 Task: Change Transition Time to 4.0s
Action: Mouse moved to (787, 305)
Screenshot: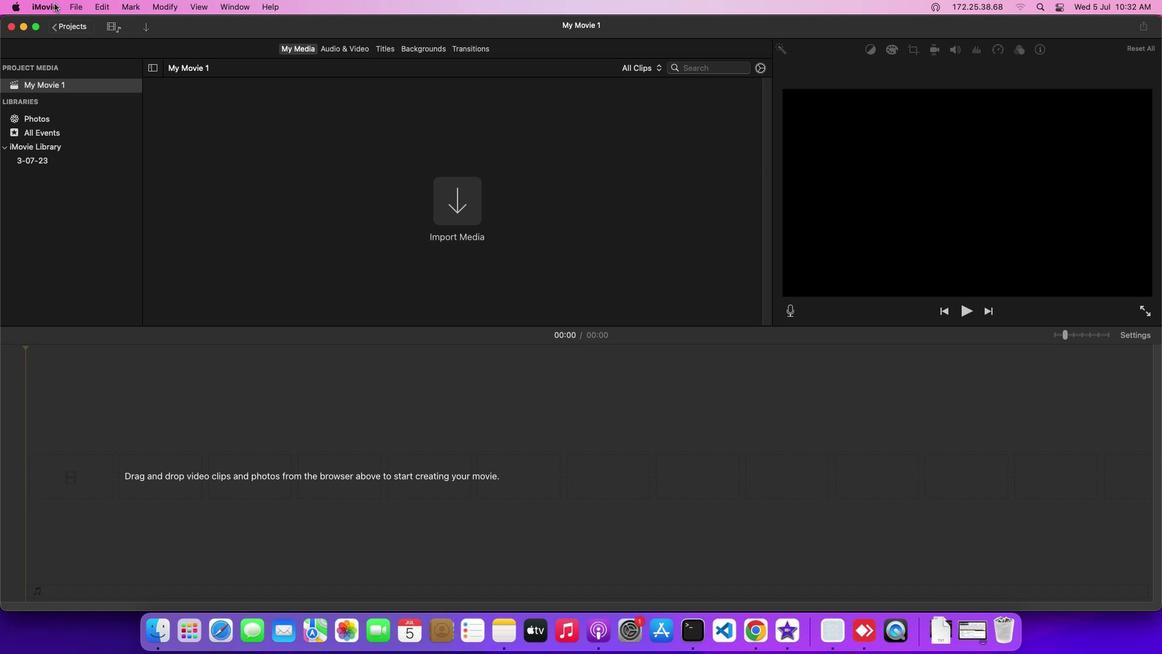 
Action: Mouse pressed left at (787, 305)
Screenshot: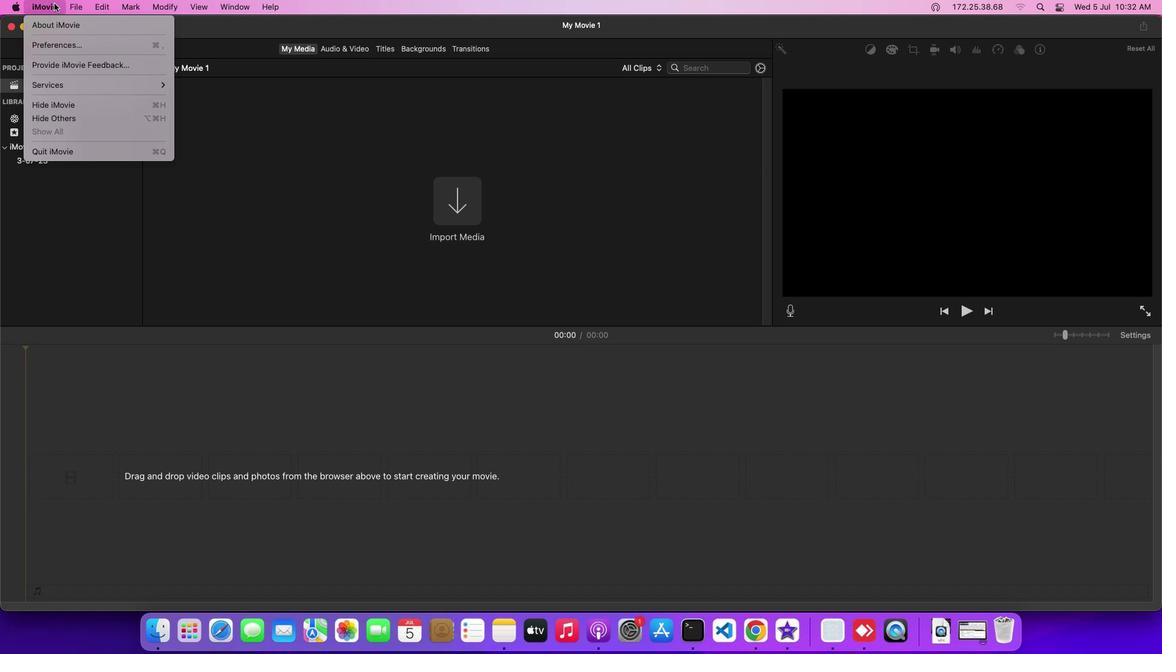 
Action: Mouse moved to (787, 305)
Screenshot: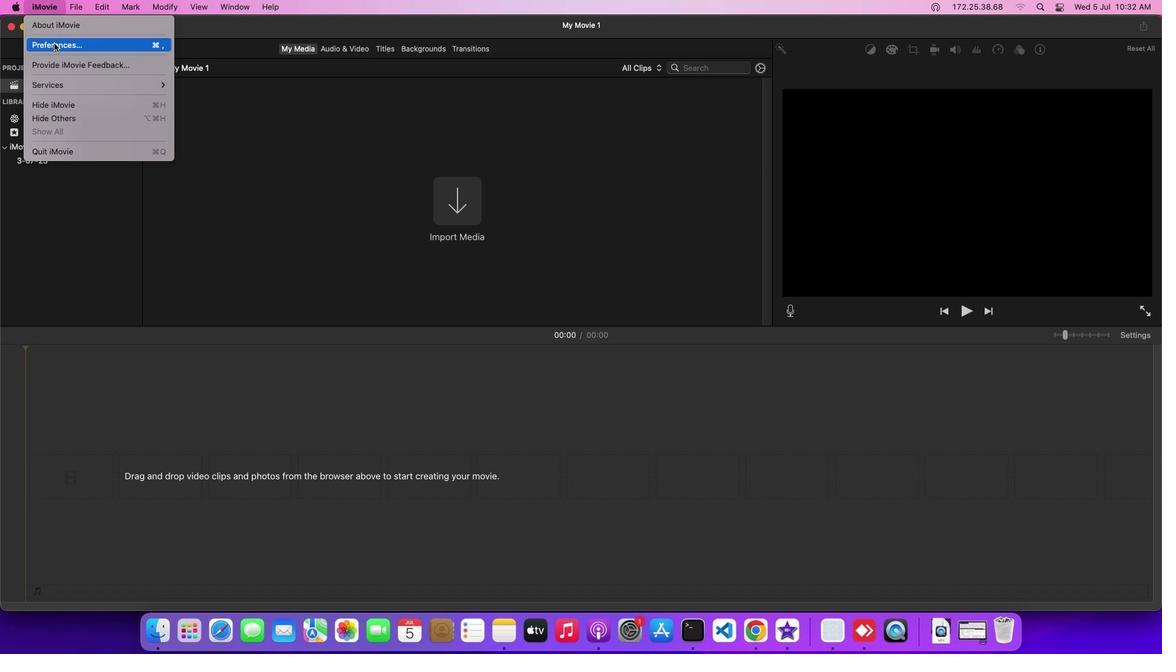 
Action: Mouse pressed left at (787, 305)
Screenshot: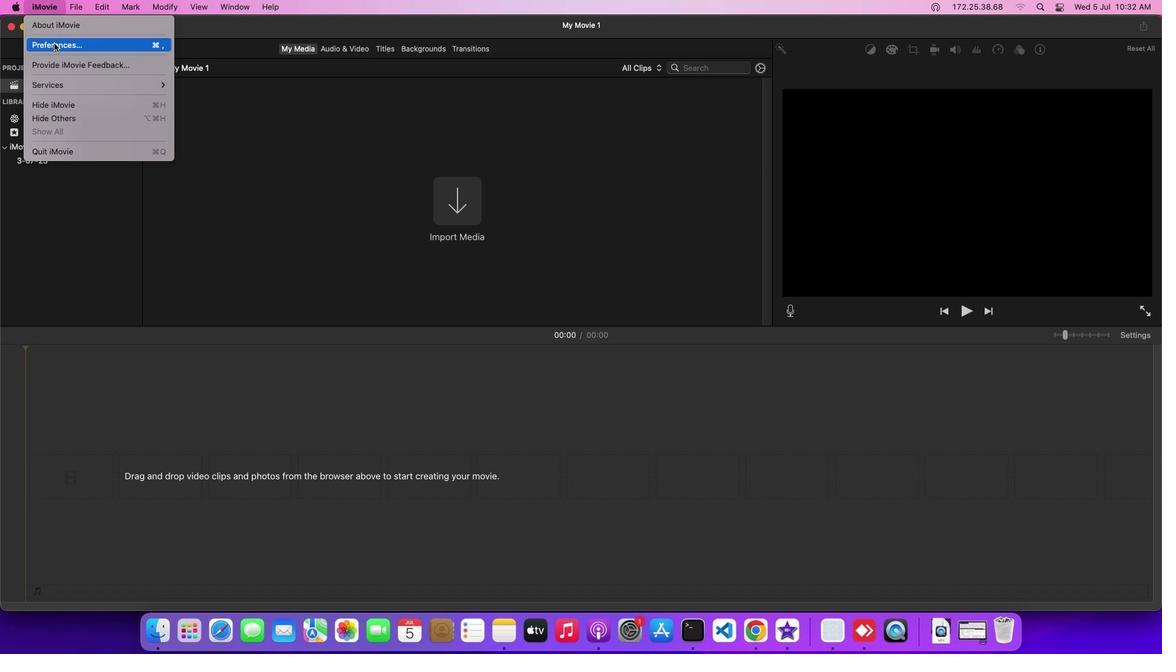 
Action: Mouse moved to (787, 305)
Screenshot: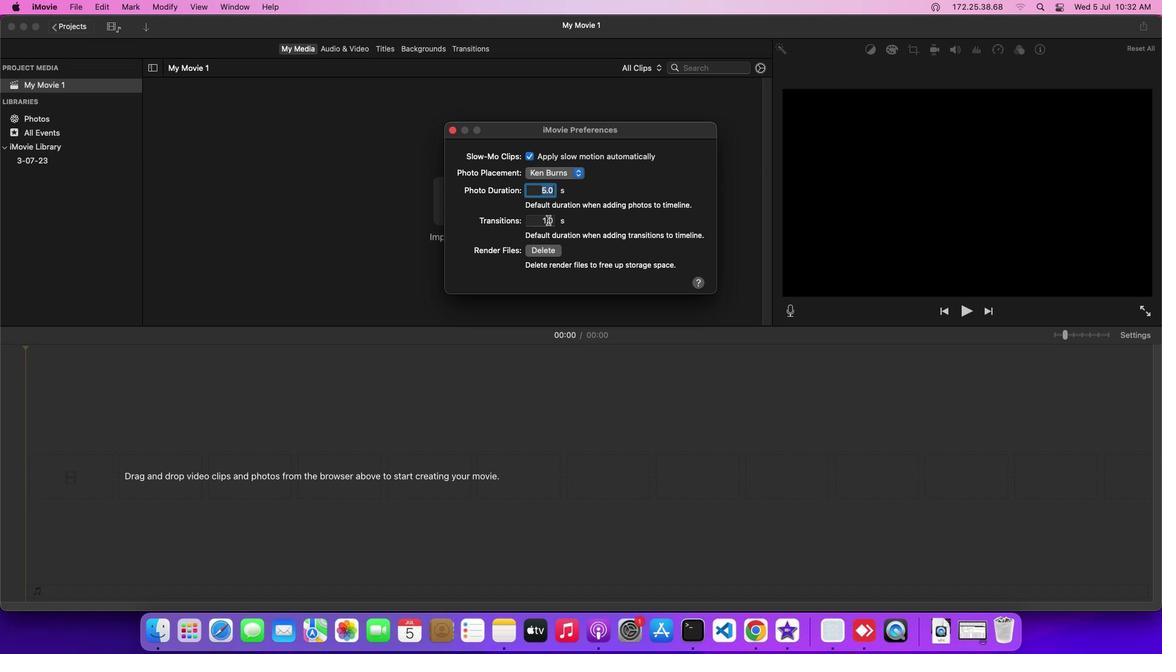 
Action: Mouse pressed left at (787, 305)
Screenshot: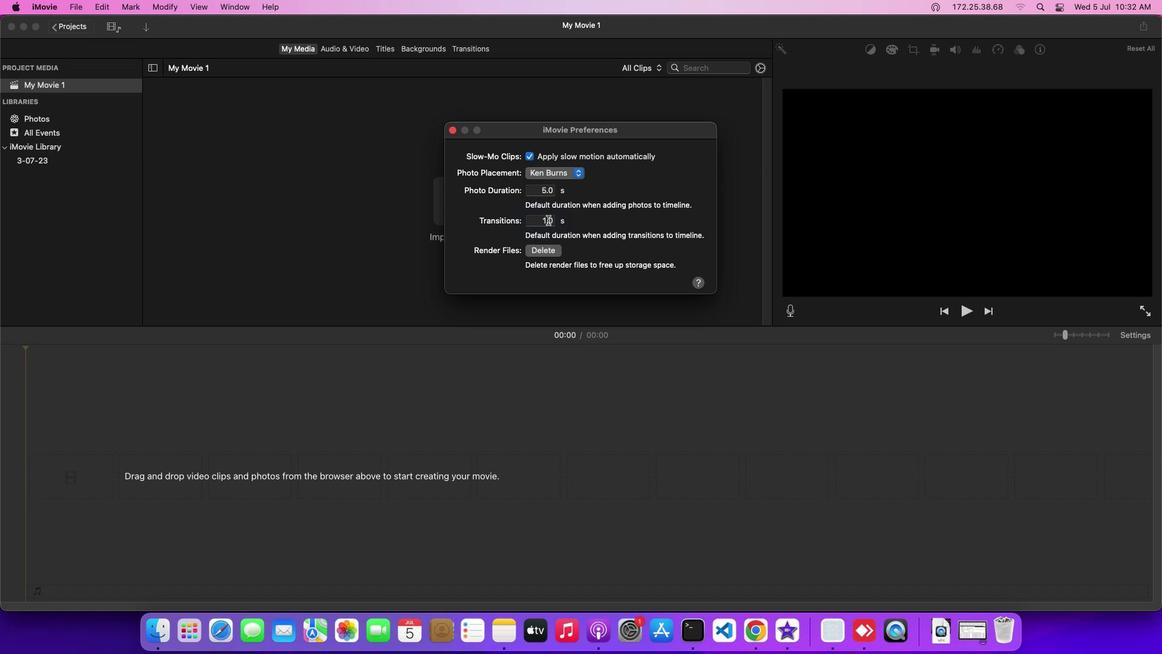 
Action: Mouse moved to (787, 305)
Screenshot: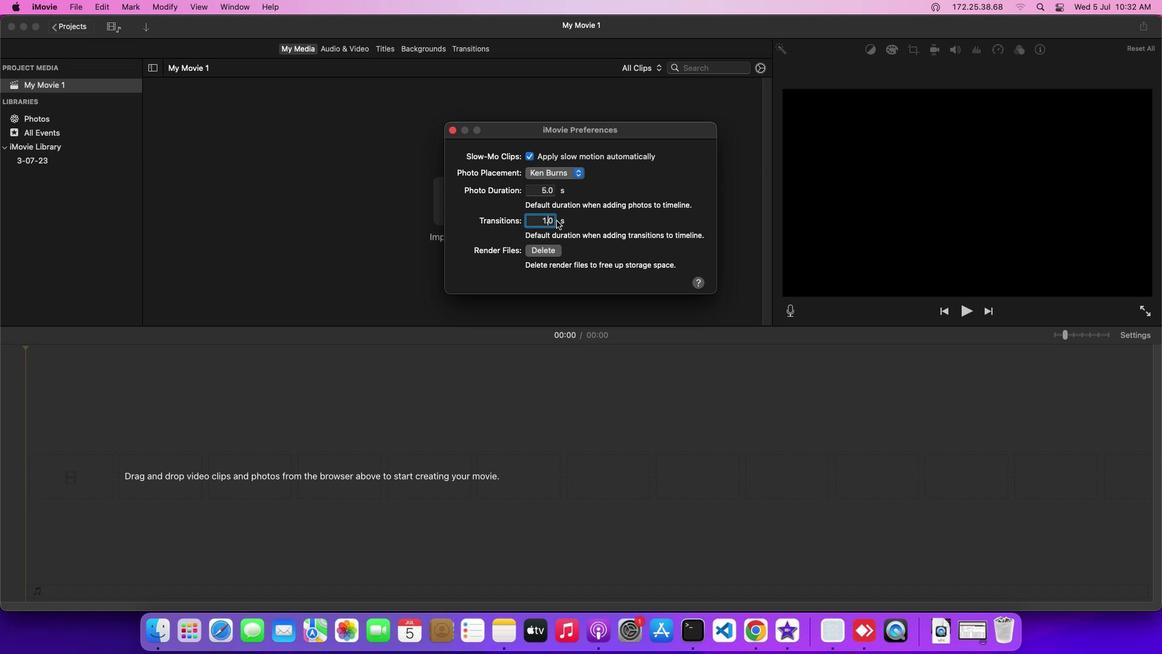 
Action: Key pressed Key.backspaceKey.backspace'4''.'
Screenshot: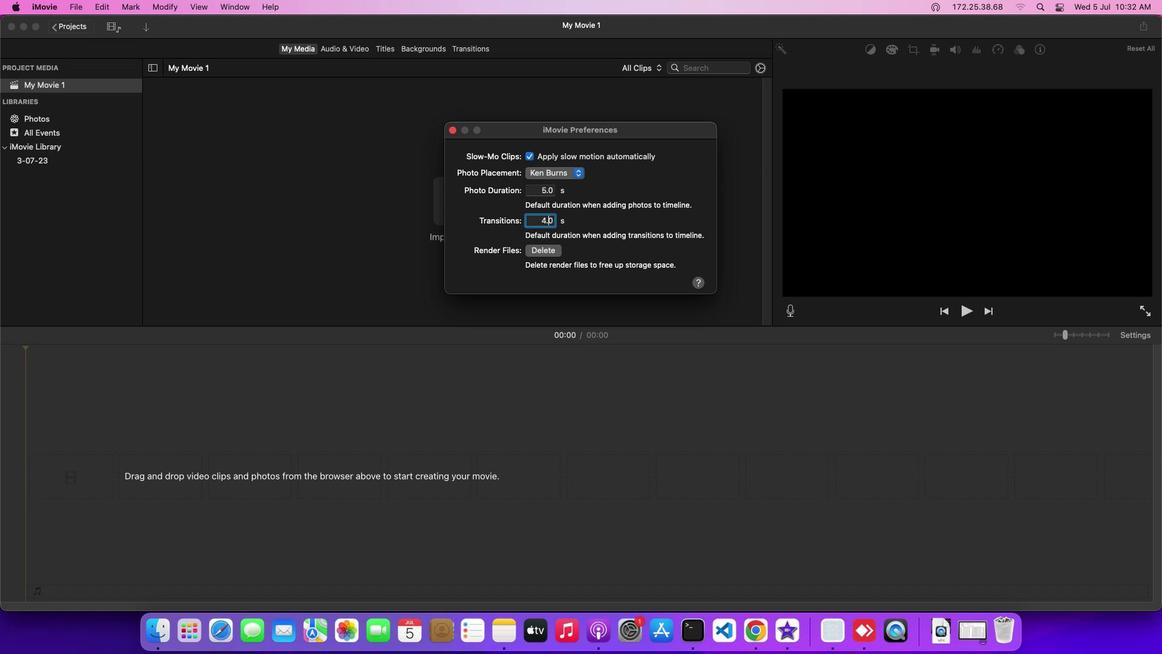 
Action: Mouse moved to (787, 305)
Screenshot: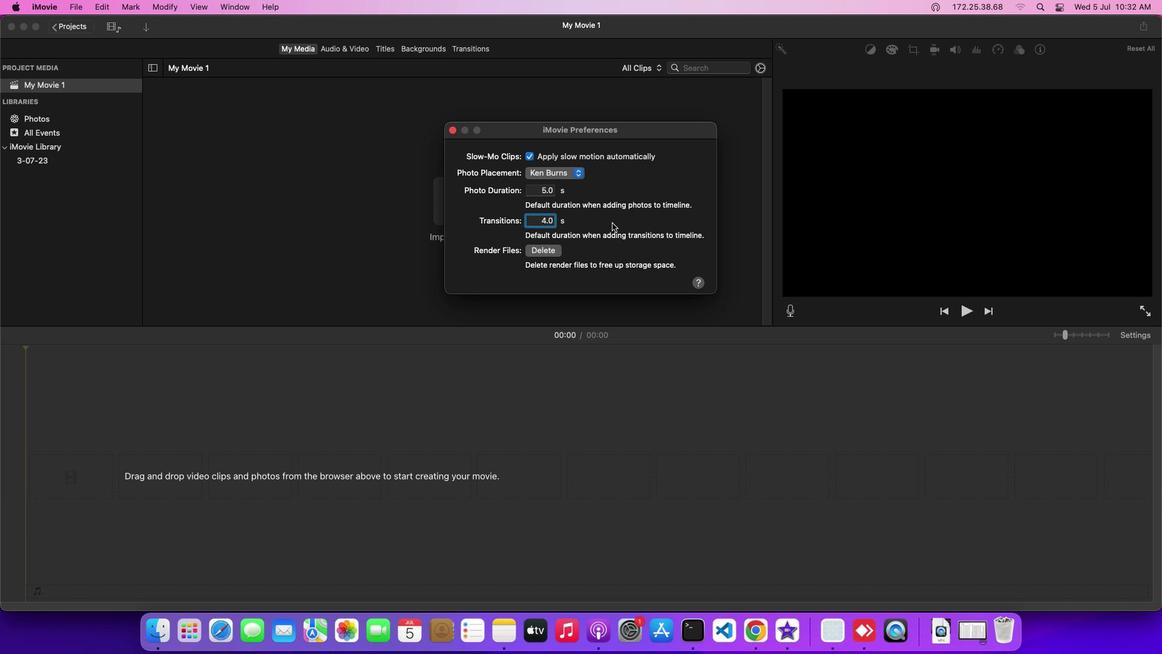 
Action: Mouse pressed left at (787, 305)
Screenshot: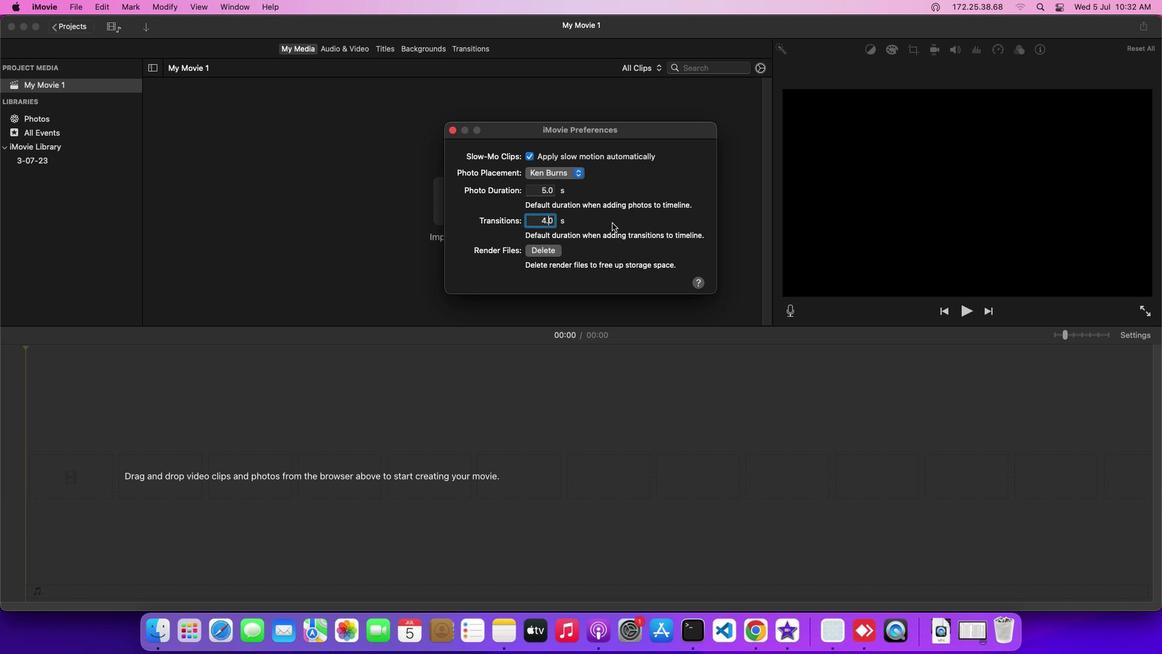 
